 Task: Search pull requests that you requested for reviews.
Action: Mouse moved to (208, 141)
Screenshot: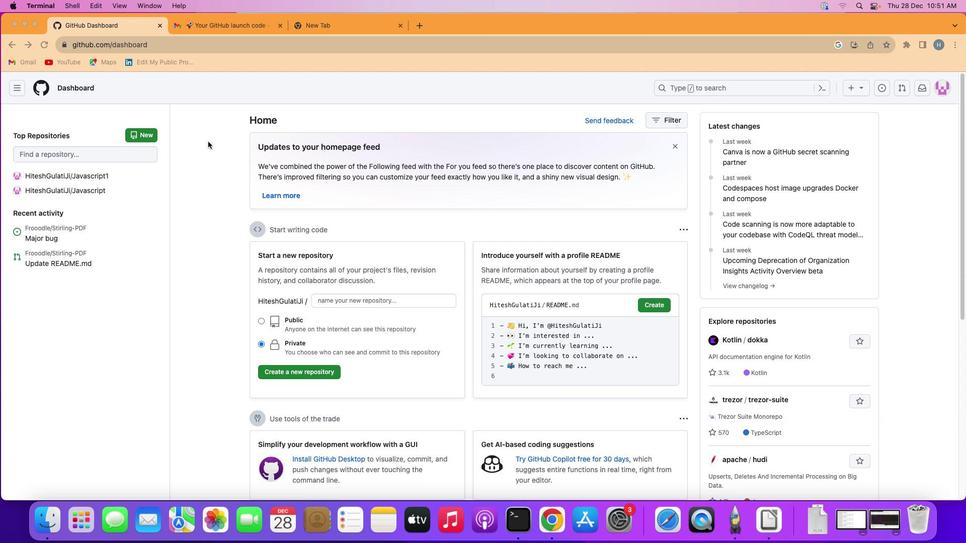 
Action: Mouse pressed left at (208, 141)
Screenshot: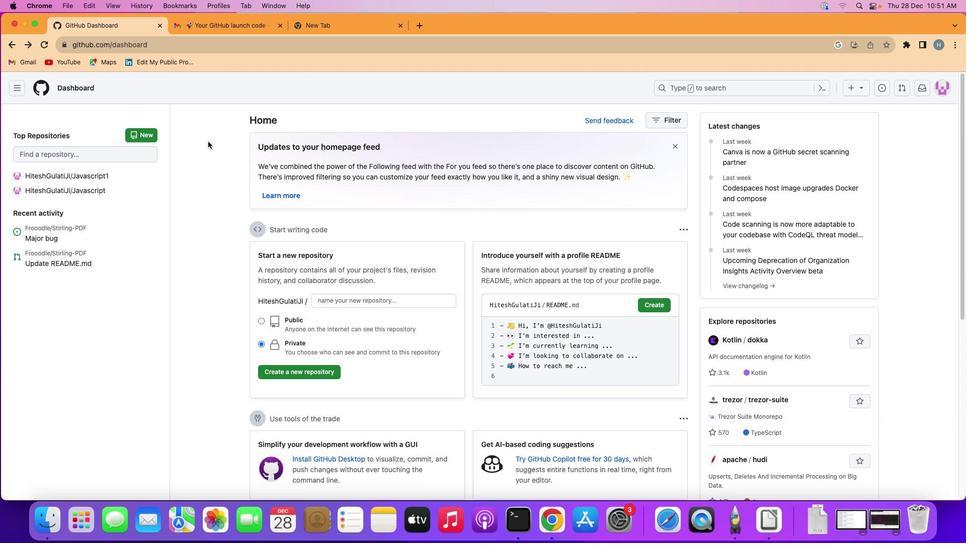 
Action: Mouse moved to (14, 86)
Screenshot: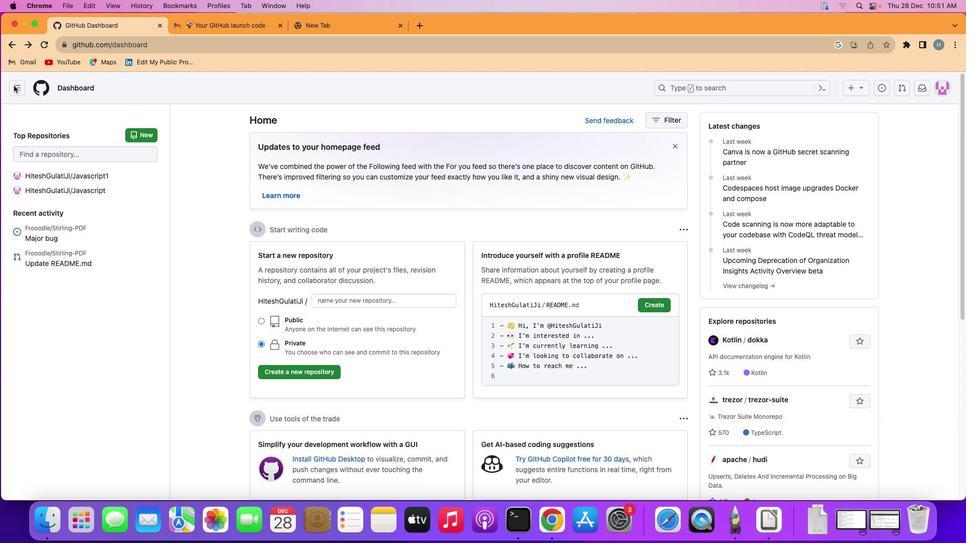 
Action: Mouse pressed left at (14, 86)
Screenshot: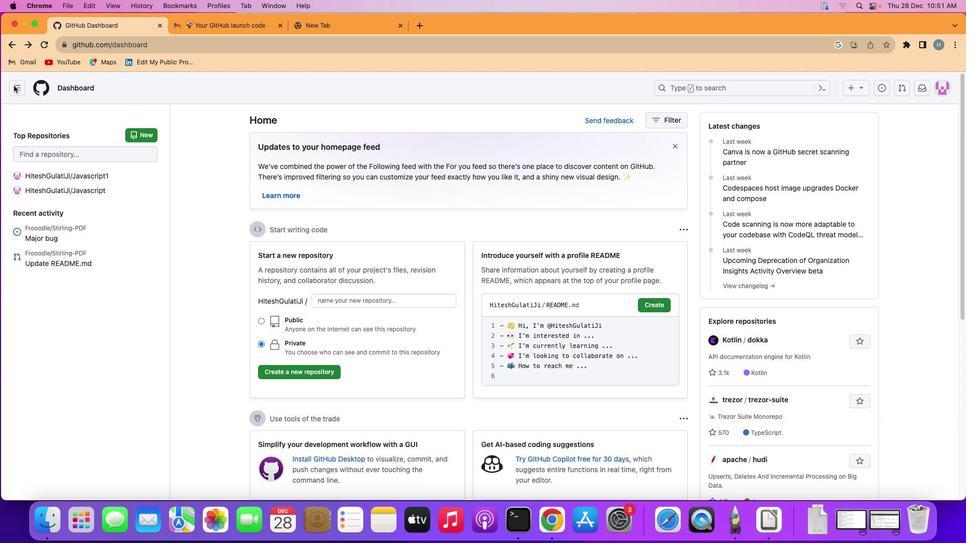 
Action: Mouse moved to (62, 139)
Screenshot: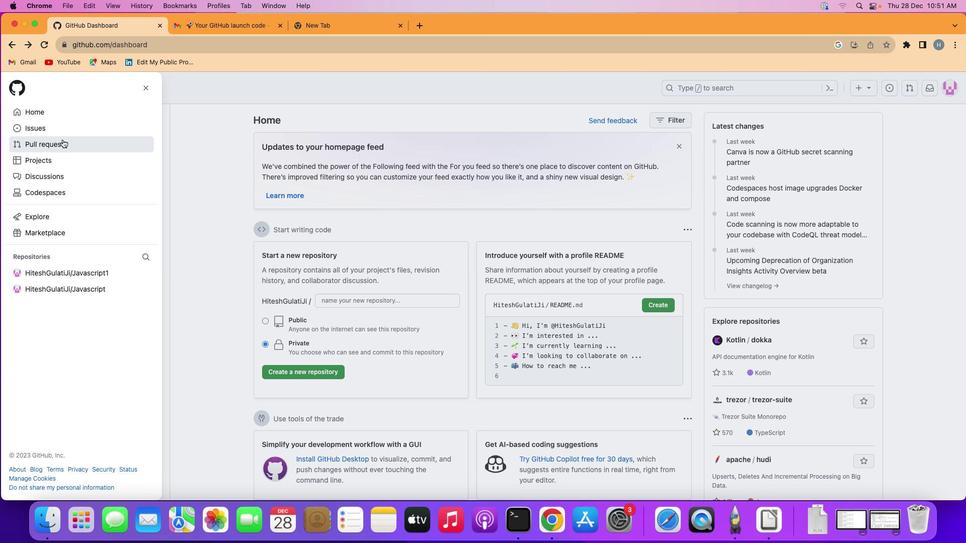 
Action: Mouse pressed left at (62, 139)
Screenshot: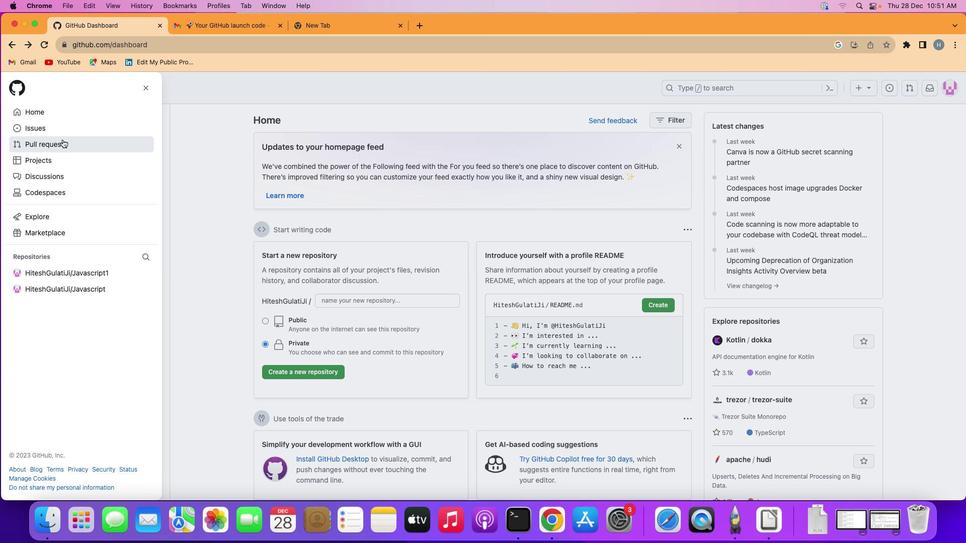 
Action: Mouse moved to (421, 122)
Screenshot: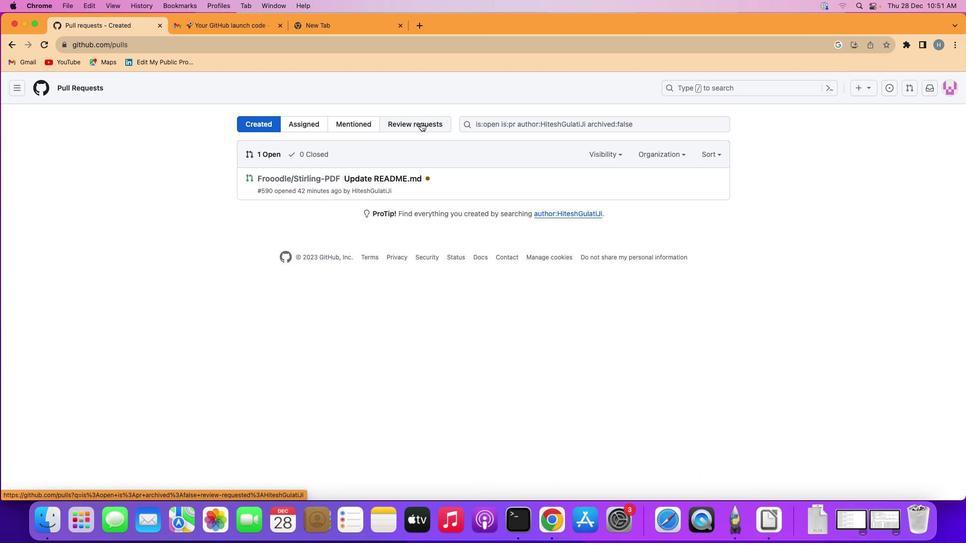 
Action: Mouse pressed left at (421, 122)
Screenshot: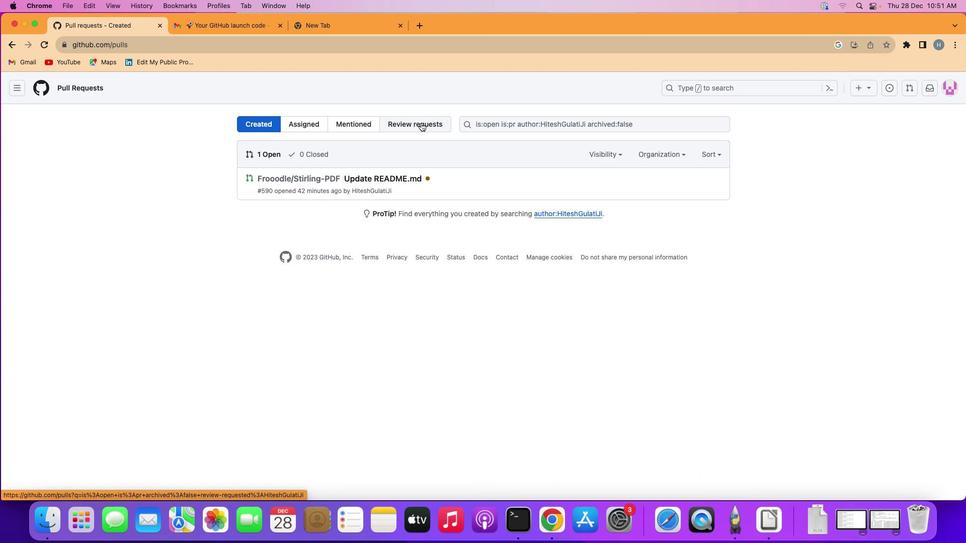 
Action: Mouse moved to (421, 122)
Screenshot: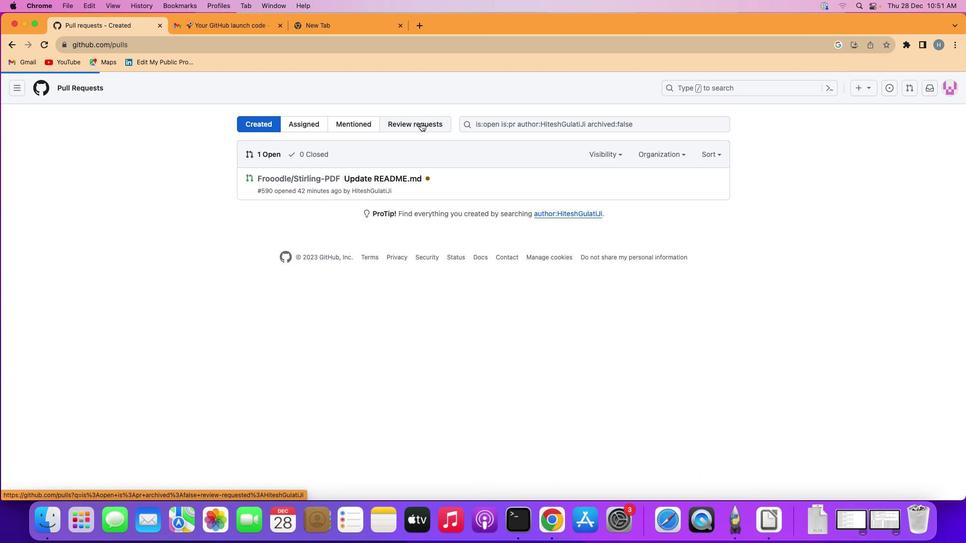 
